 Task: In the sheet Budget Analysis ToolFont size of heading  18 Font style of dataoswald 'Font size of data '9 Alignment of headline & dataAlign center.   Fill color in heading, Red Font color of dataIn the sheet  Budget Worksheetbook
Action: Mouse moved to (331, 147)
Screenshot: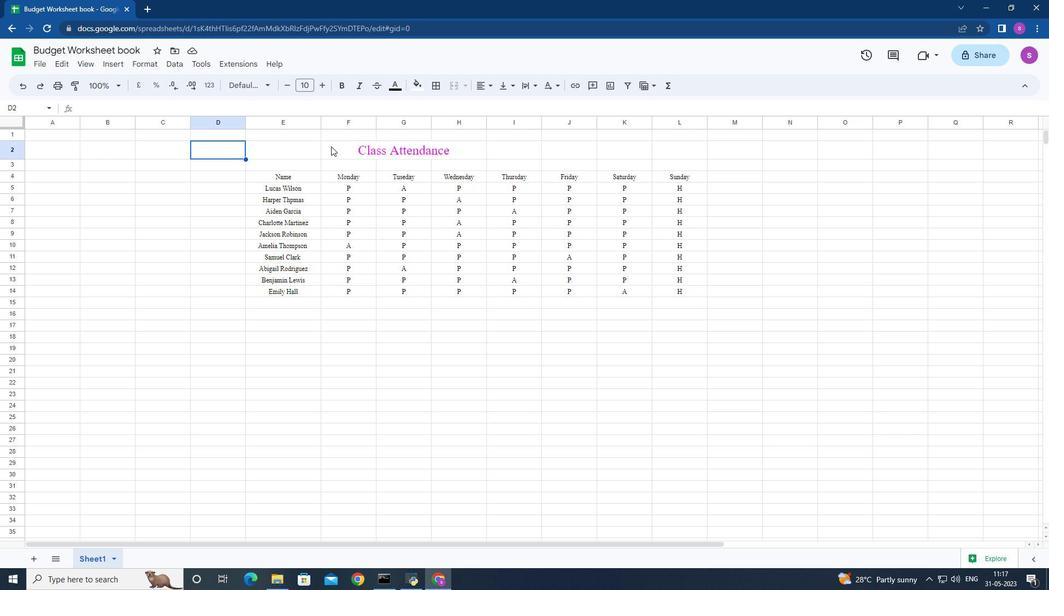 
Action: Mouse pressed left at (331, 147)
Screenshot: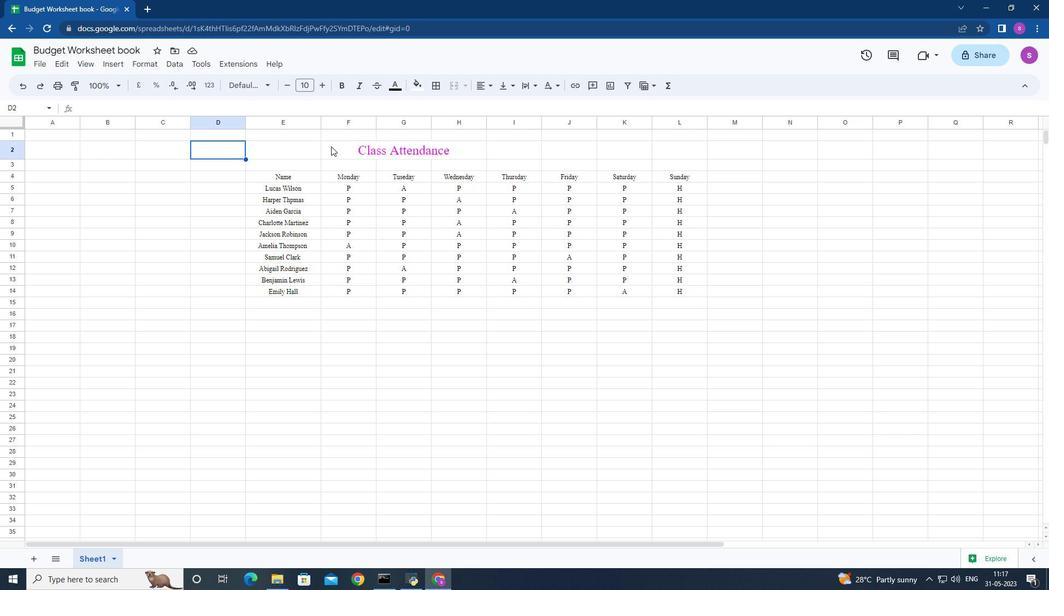 
Action: Mouse moved to (289, 84)
Screenshot: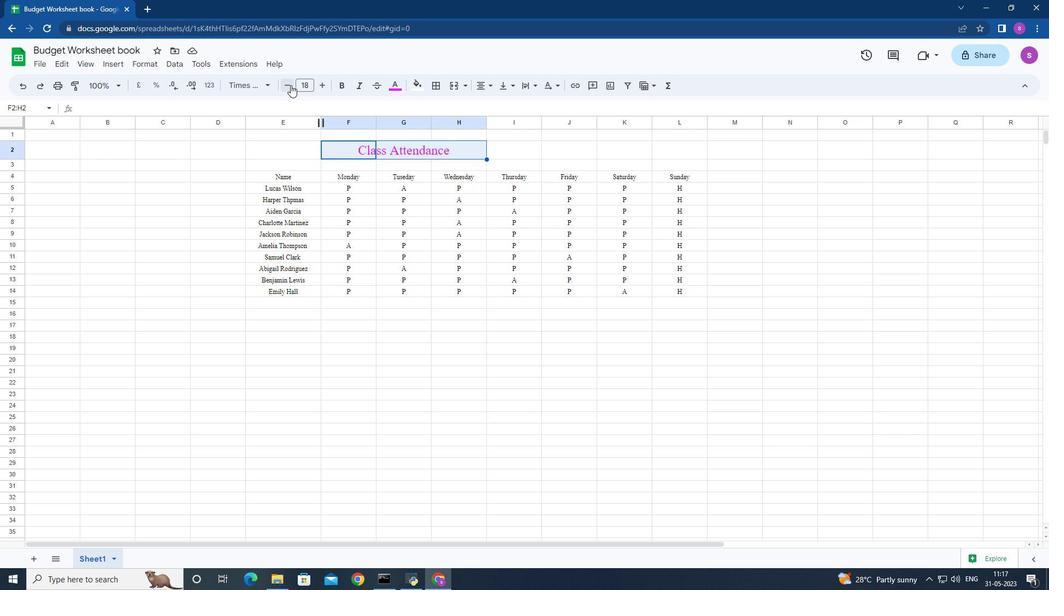 
Action: Mouse pressed left at (289, 84)
Screenshot: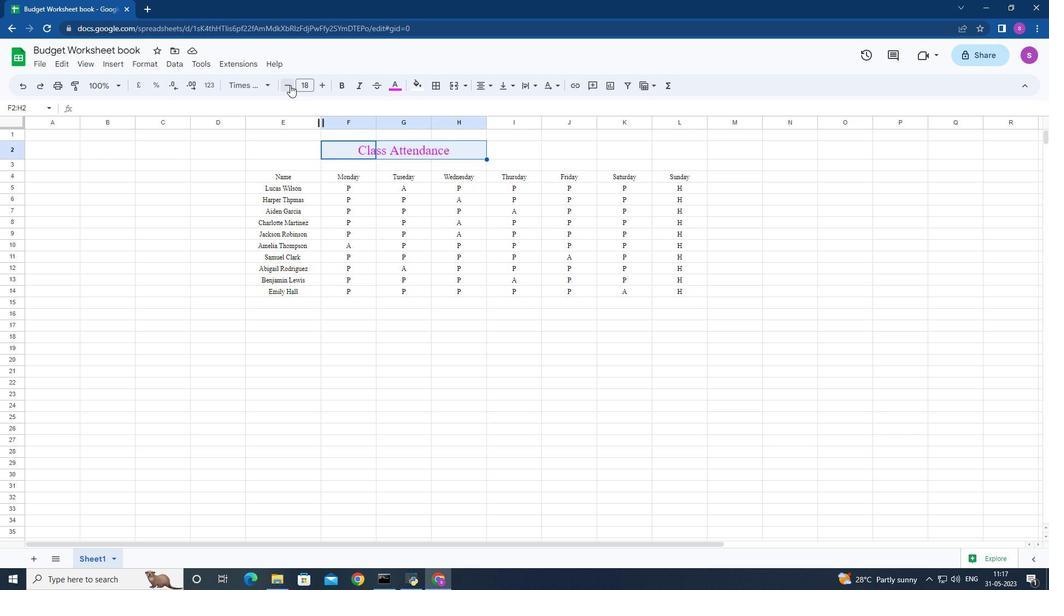 
Action: Mouse moved to (321, 82)
Screenshot: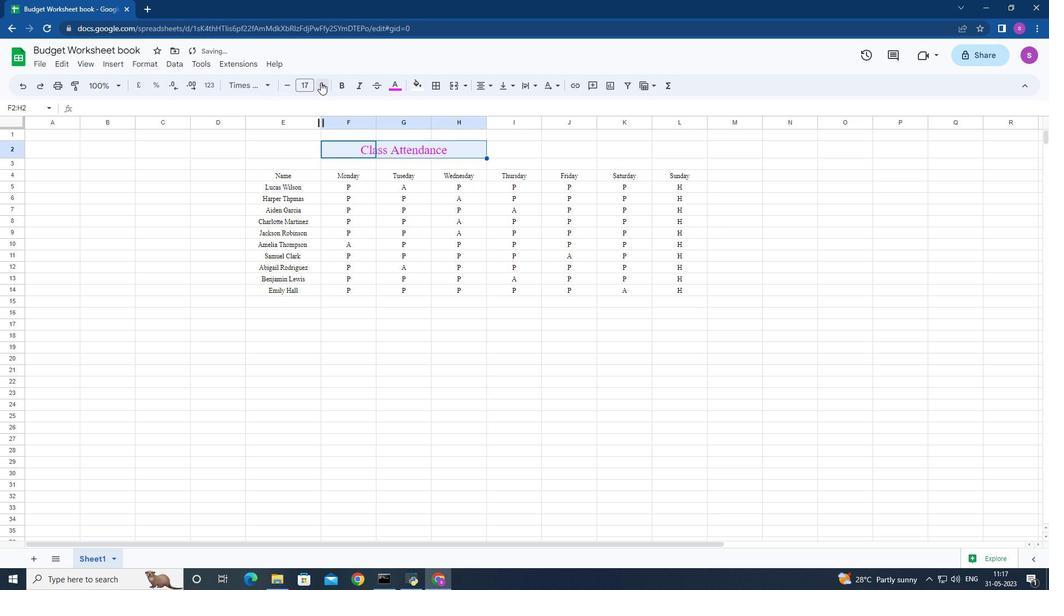 
Action: Mouse pressed left at (321, 82)
Screenshot: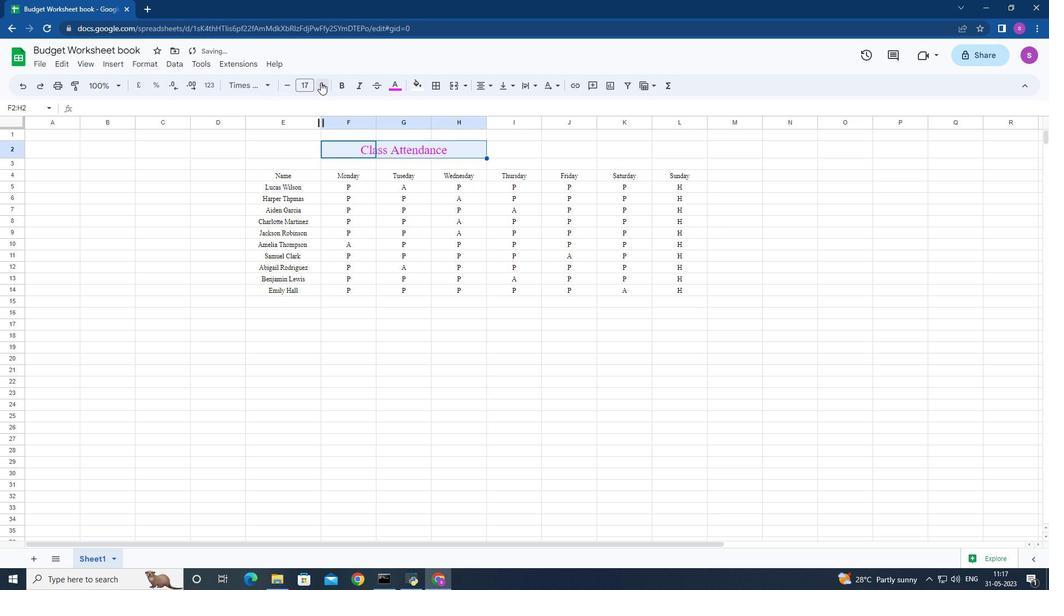 
Action: Mouse moved to (259, 174)
Screenshot: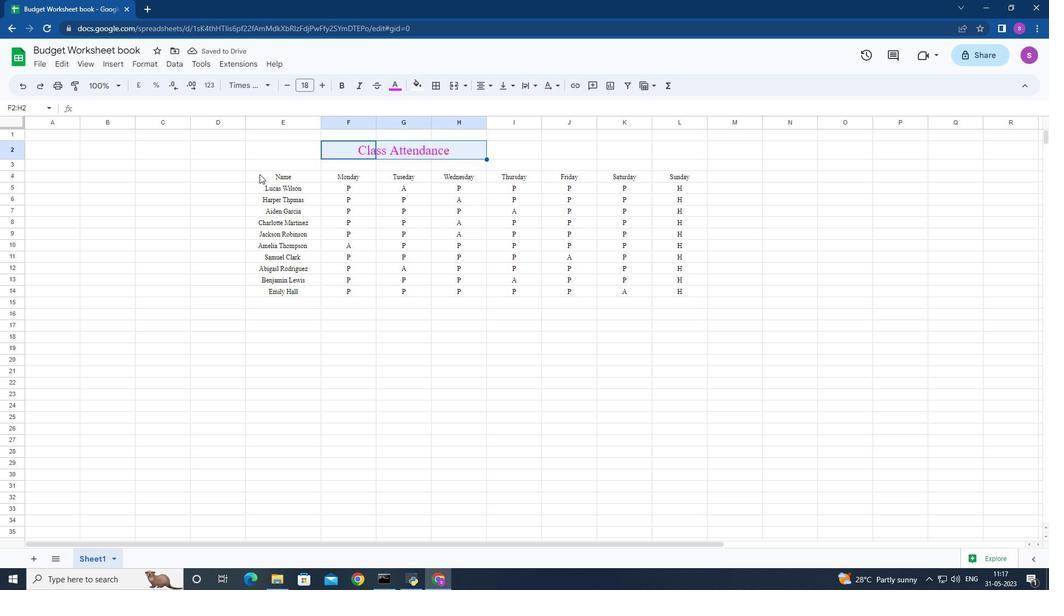 
Action: Mouse pressed left at (259, 174)
Screenshot: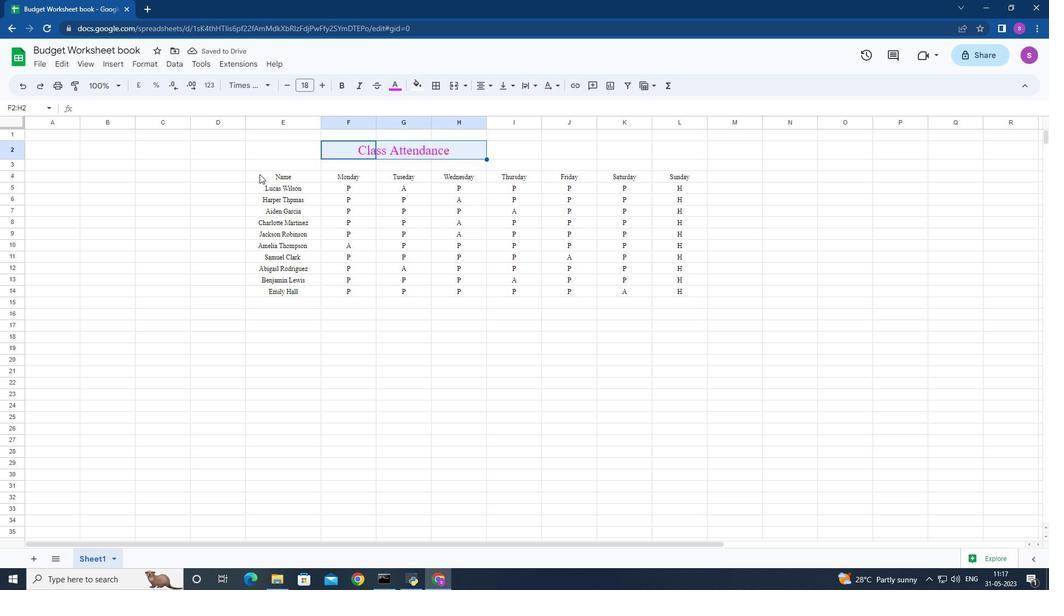 
Action: Mouse moved to (265, 84)
Screenshot: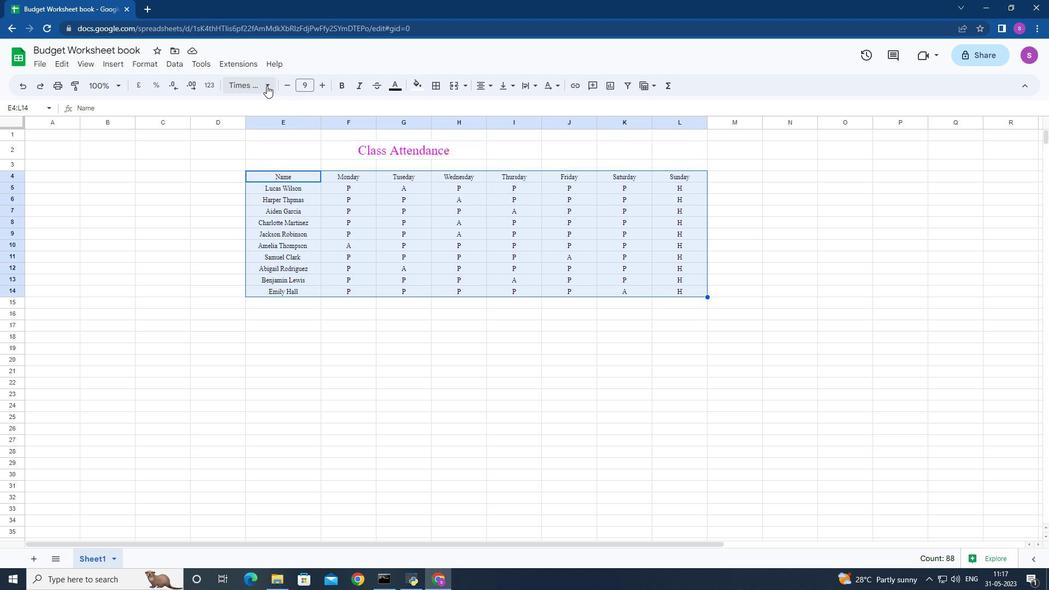 
Action: Mouse pressed left at (265, 84)
Screenshot: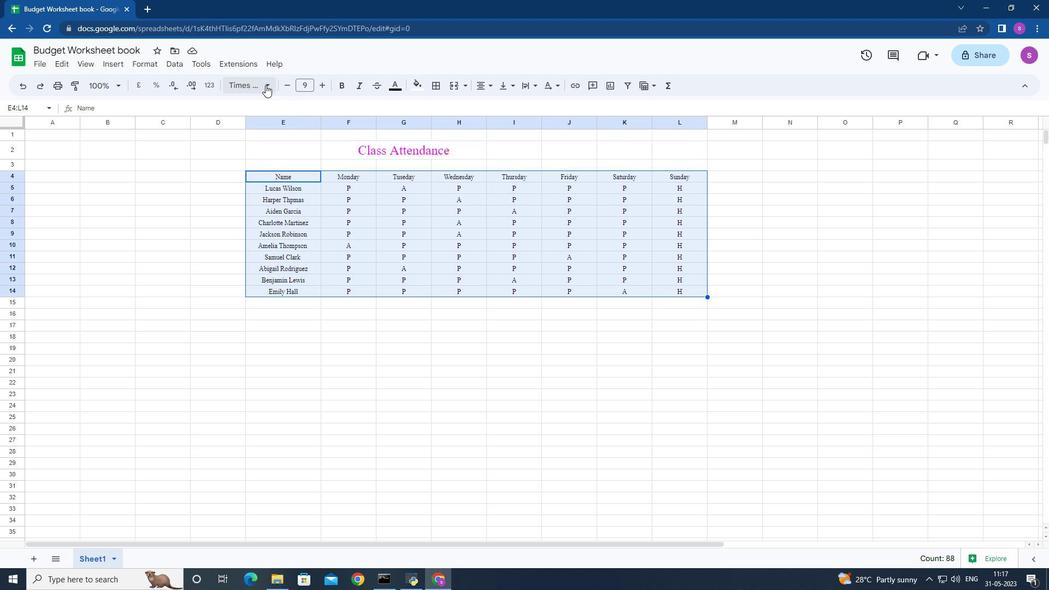 
Action: Mouse moved to (273, 209)
Screenshot: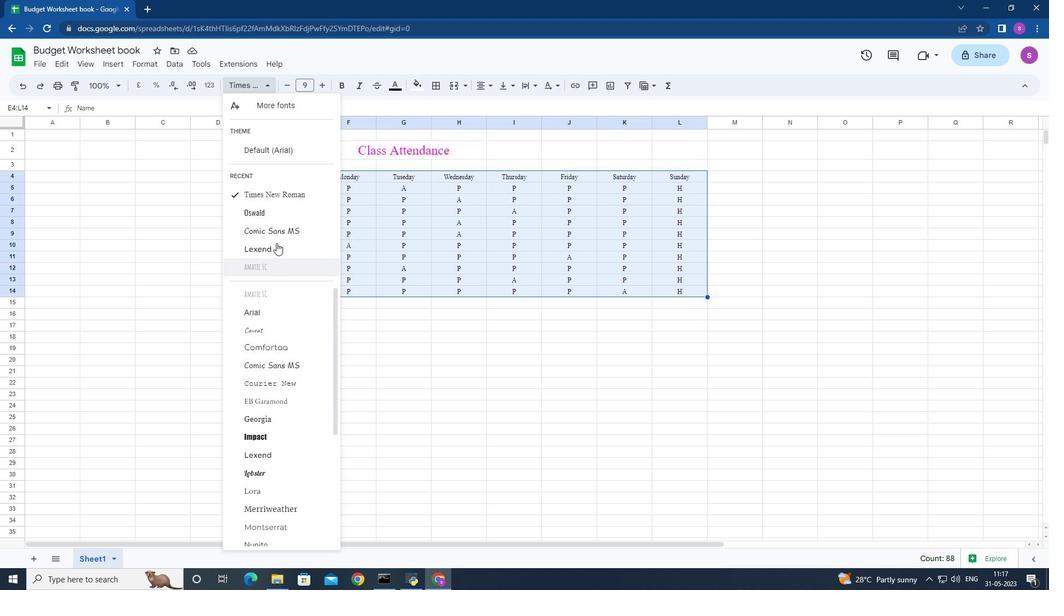 
Action: Mouse pressed left at (273, 209)
Screenshot: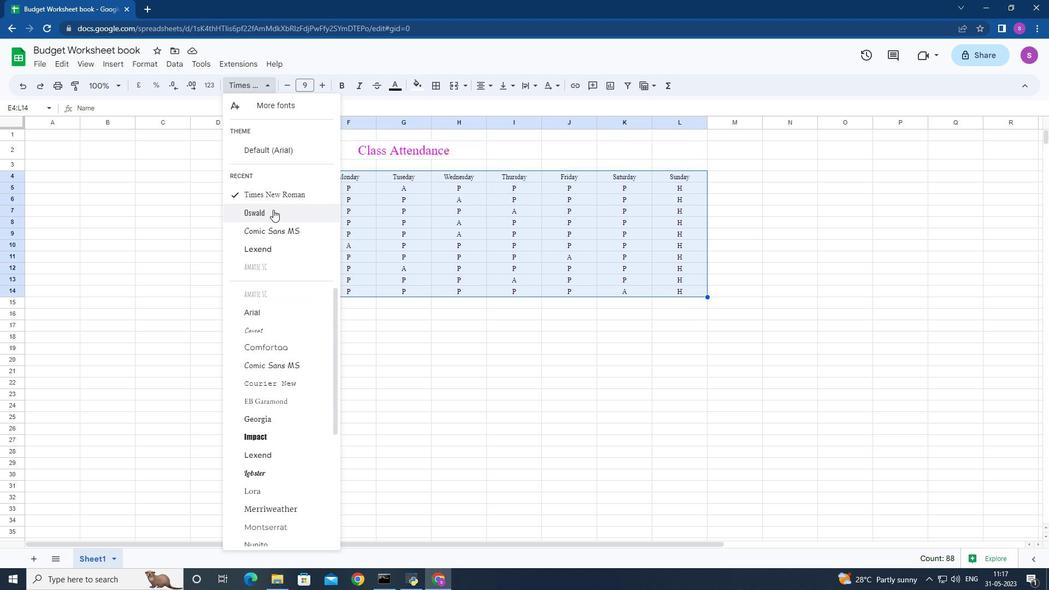 
Action: Mouse moved to (488, 86)
Screenshot: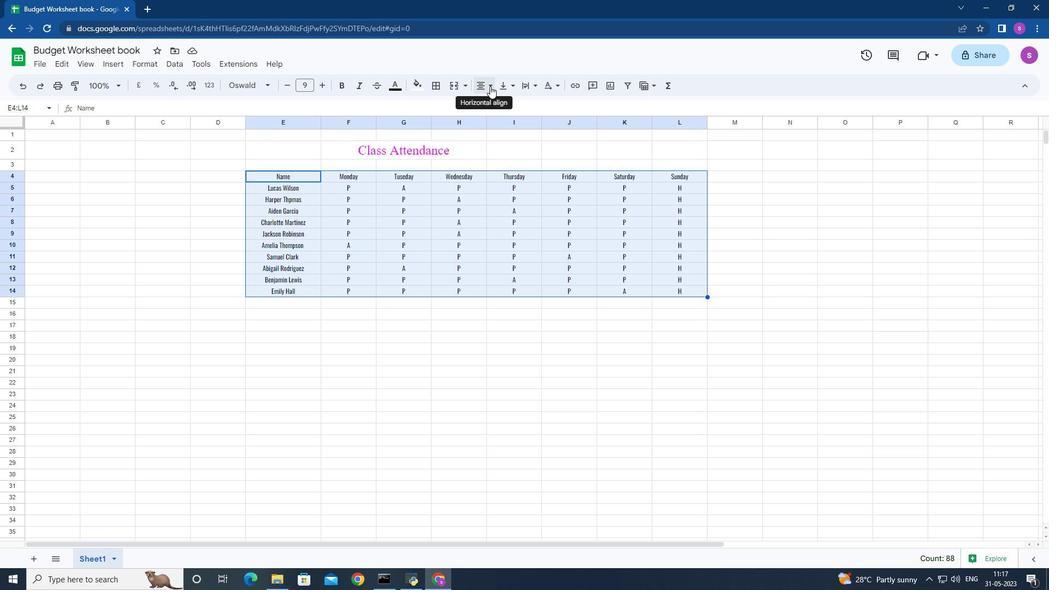 
Action: Mouse pressed left at (488, 86)
Screenshot: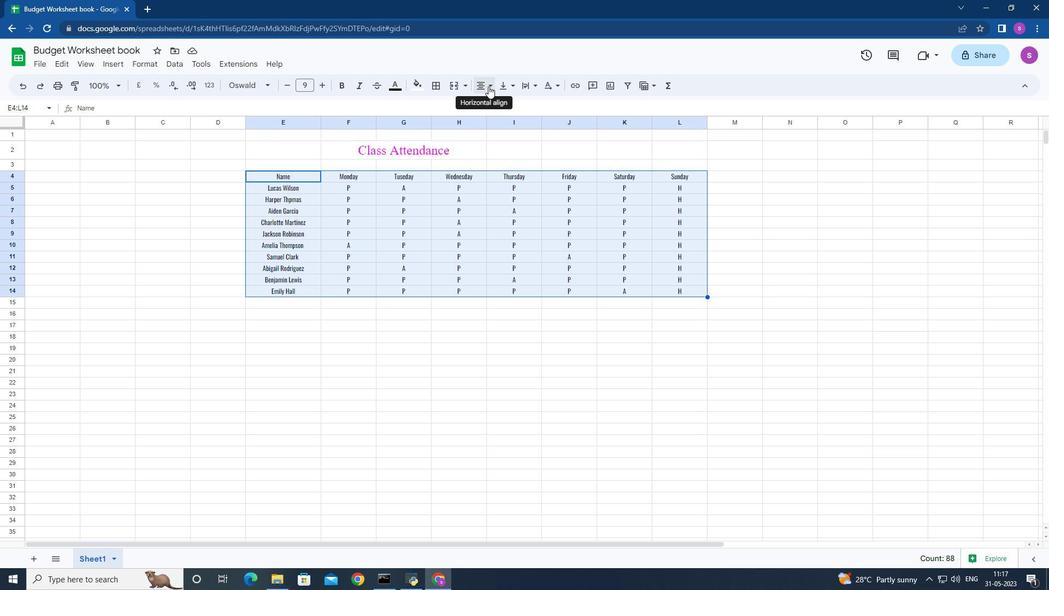
Action: Mouse moved to (501, 108)
Screenshot: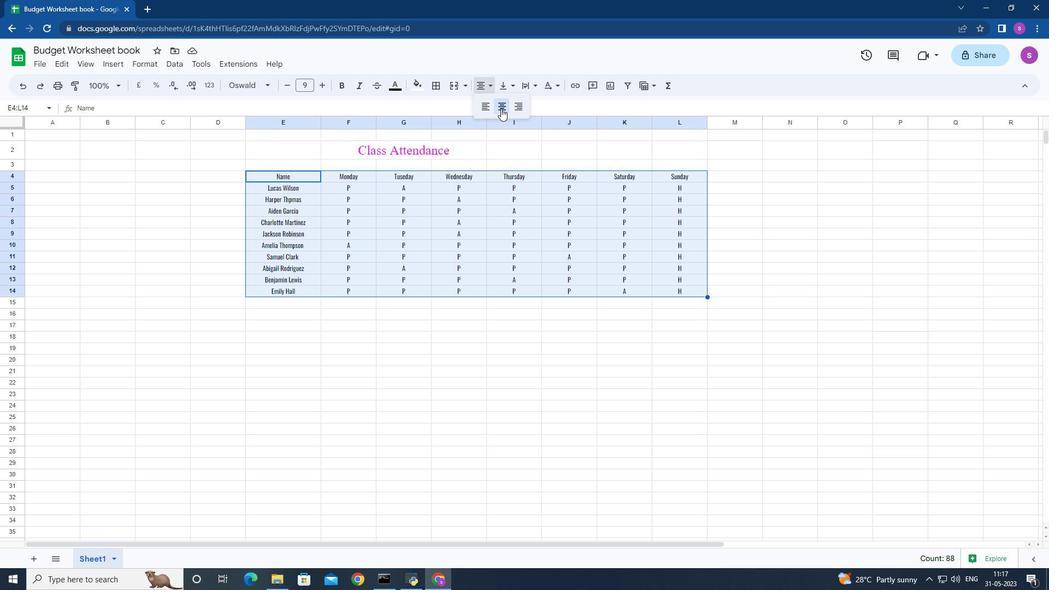
Action: Mouse pressed left at (501, 108)
Screenshot: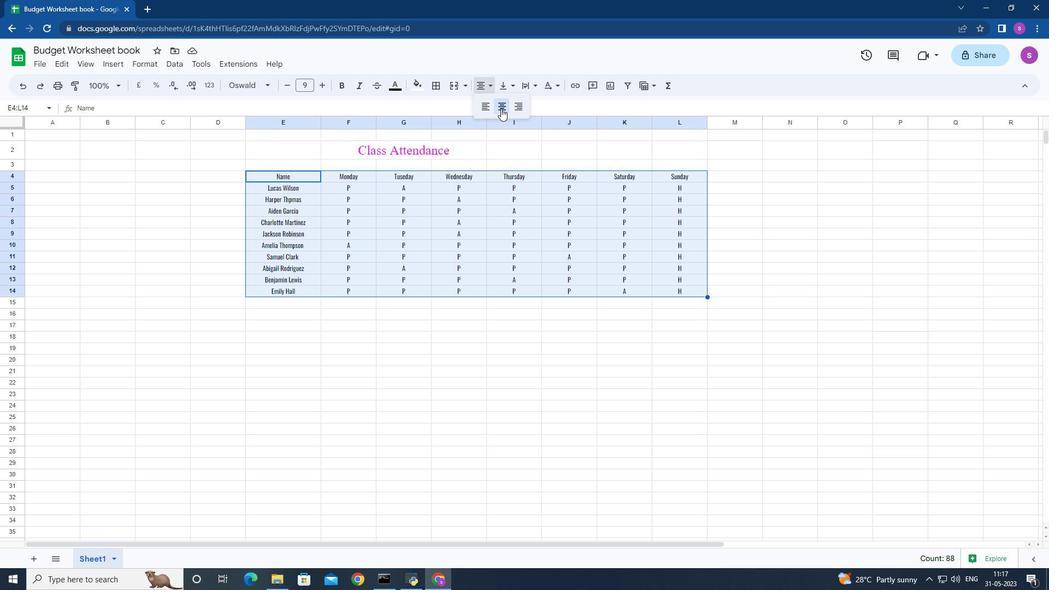 
Action: Mouse moved to (397, 86)
Screenshot: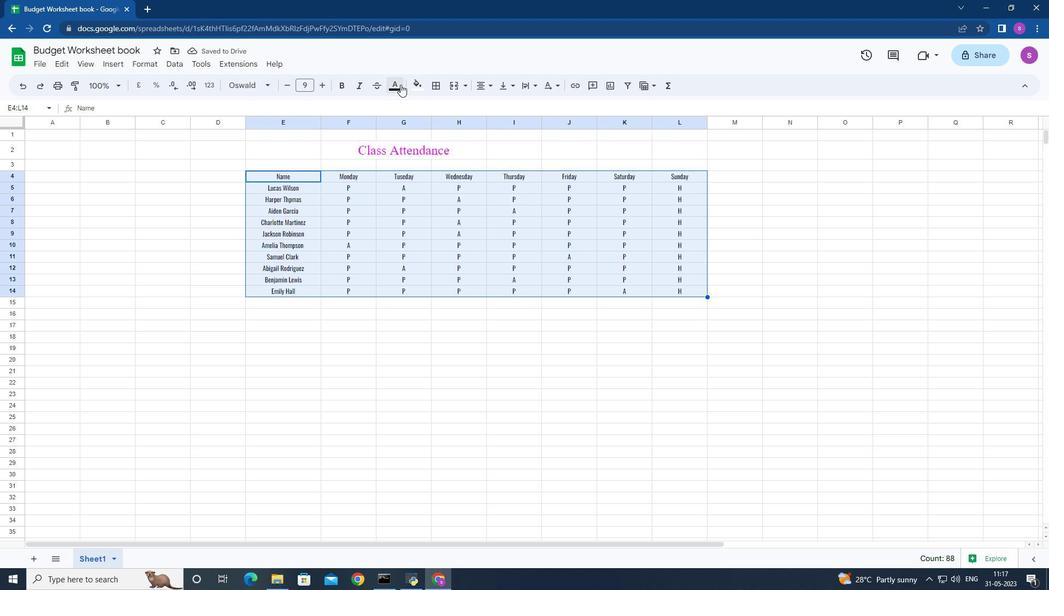 
Action: Mouse pressed left at (397, 86)
Screenshot: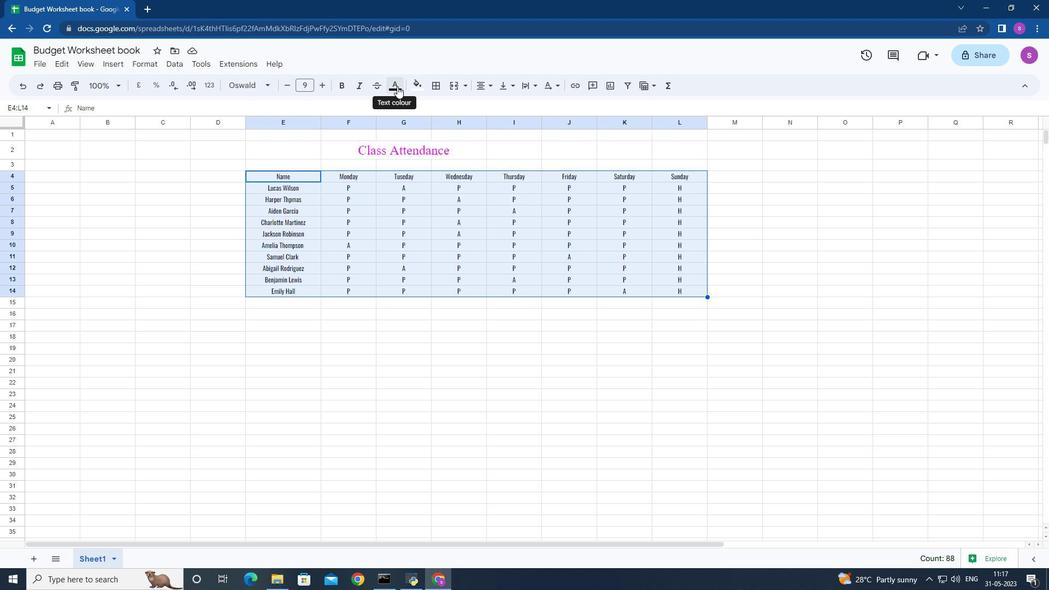 
Action: Mouse moved to (409, 136)
Screenshot: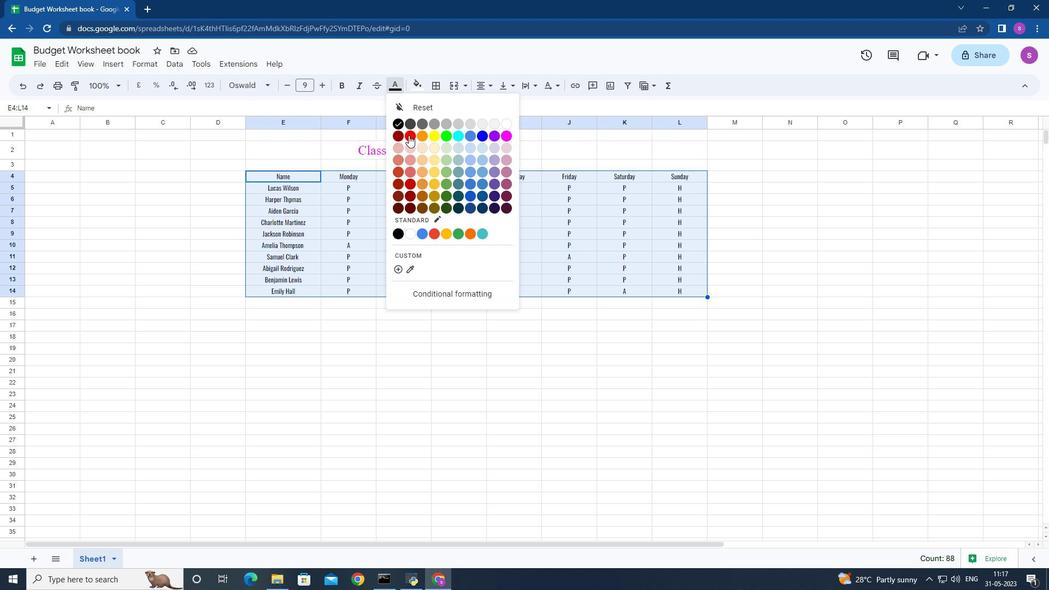 
Action: Mouse pressed left at (409, 136)
Screenshot: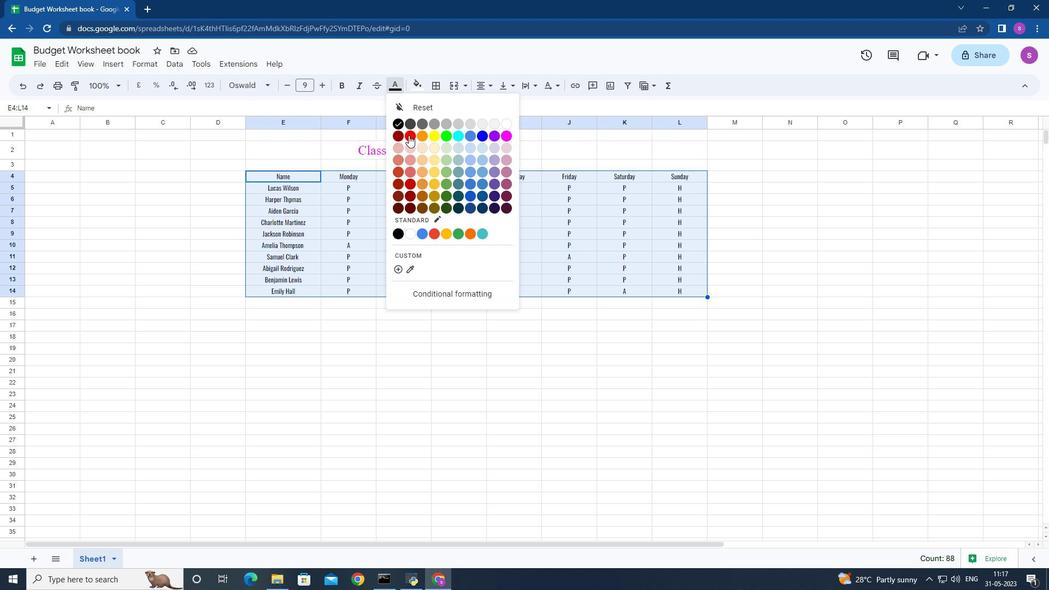 
Action: Mouse moved to (348, 144)
Screenshot: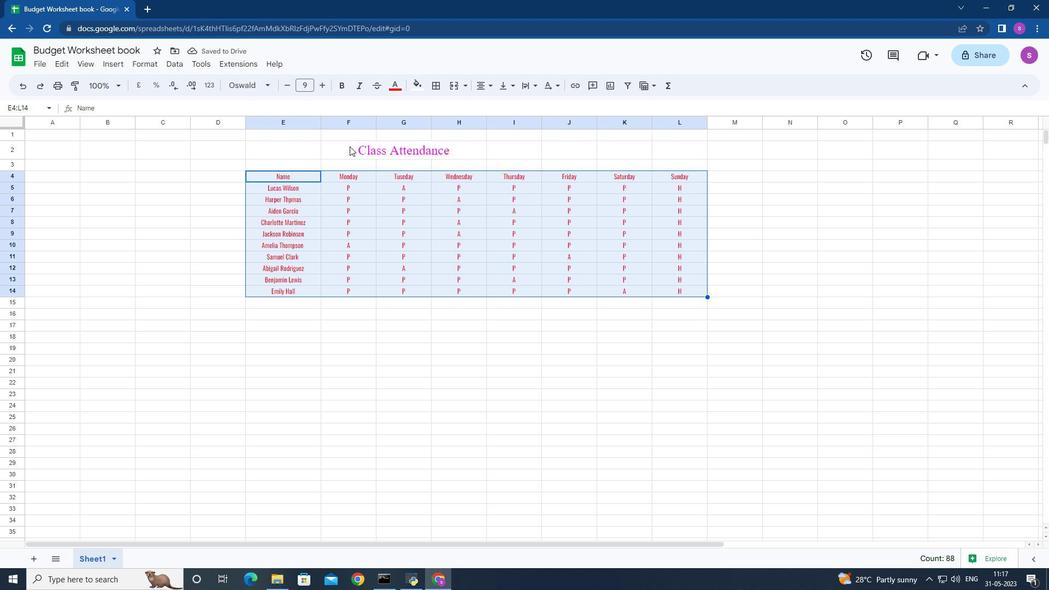 
Action: Mouse pressed left at (348, 144)
Screenshot: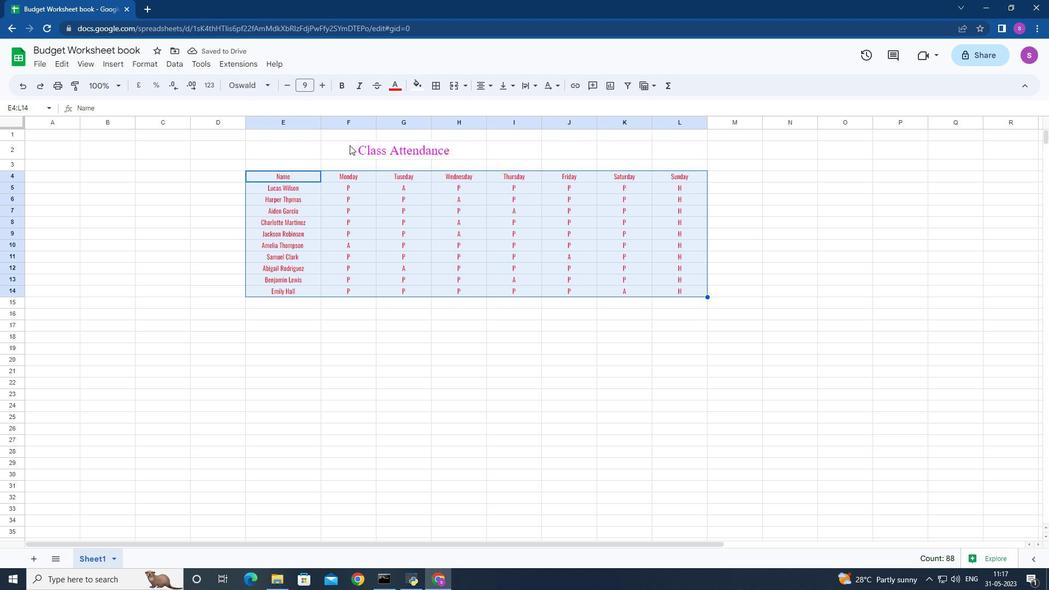 
Action: Mouse moved to (414, 85)
Screenshot: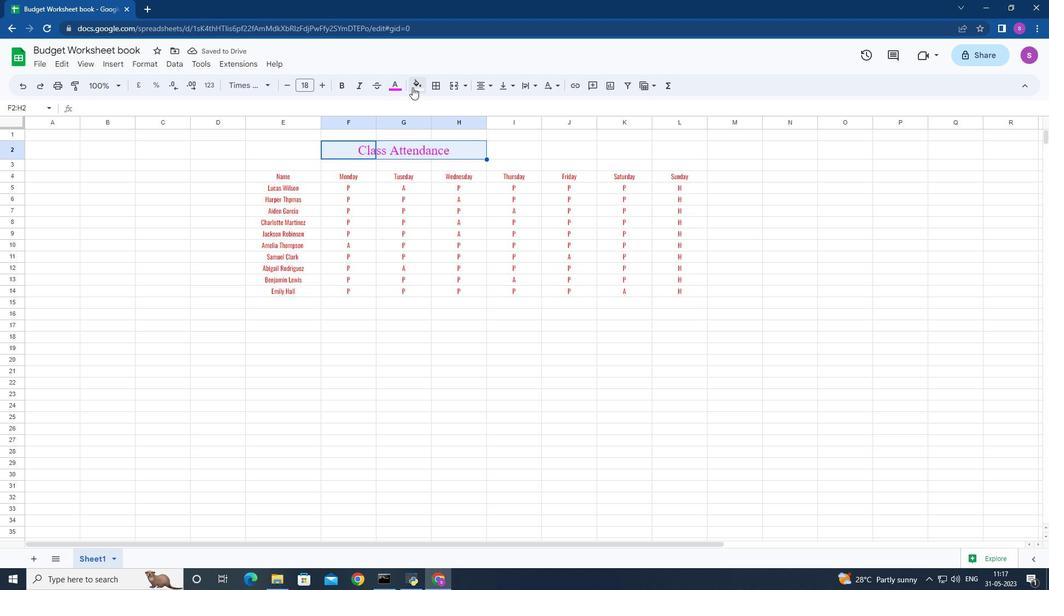 
Action: Mouse pressed left at (414, 85)
Screenshot: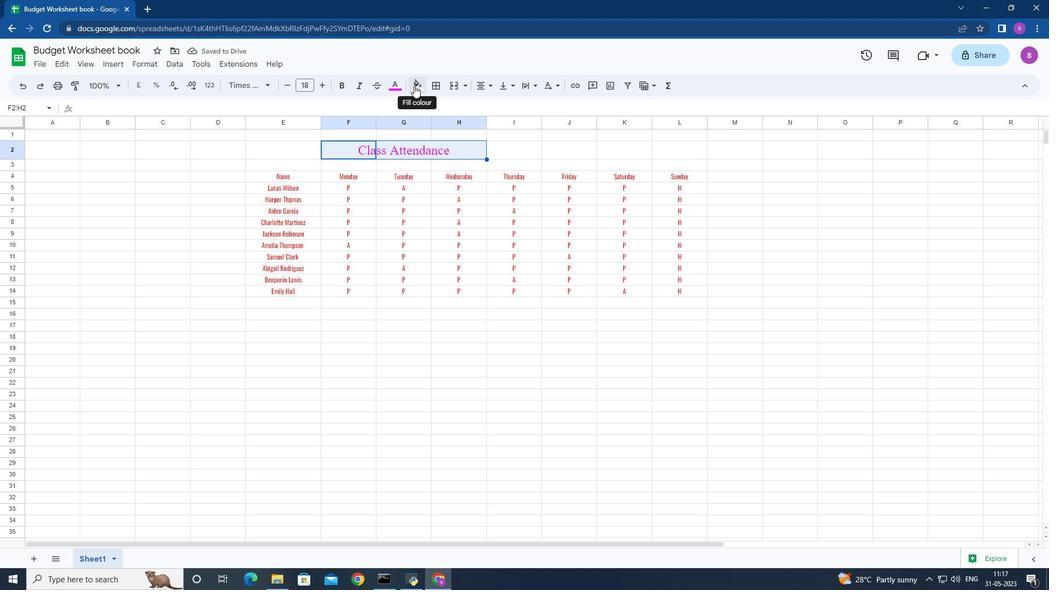 
Action: Mouse moved to (432, 132)
Screenshot: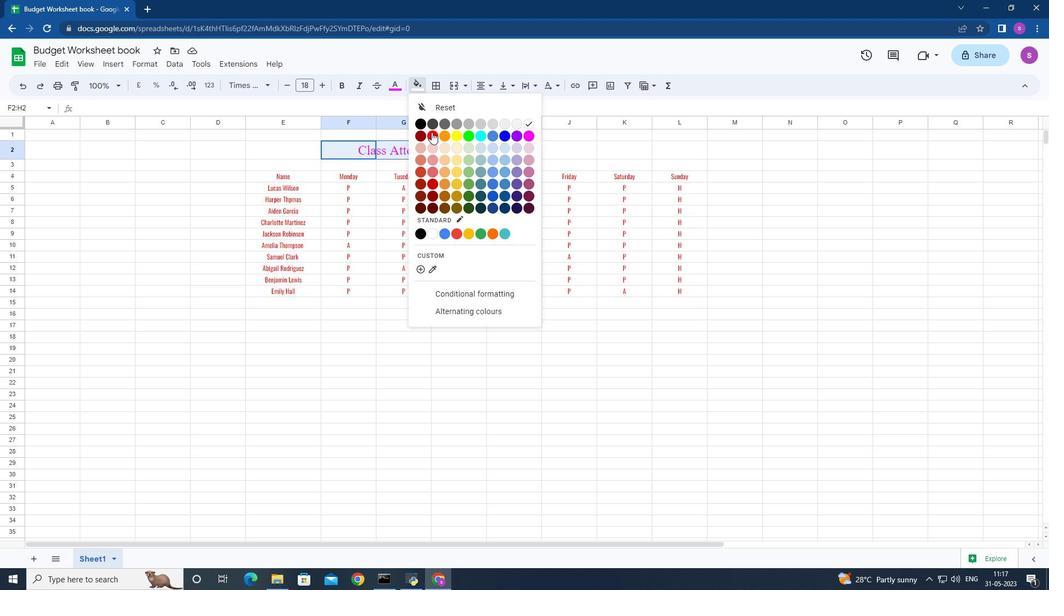 
Action: Mouse pressed left at (432, 132)
Screenshot: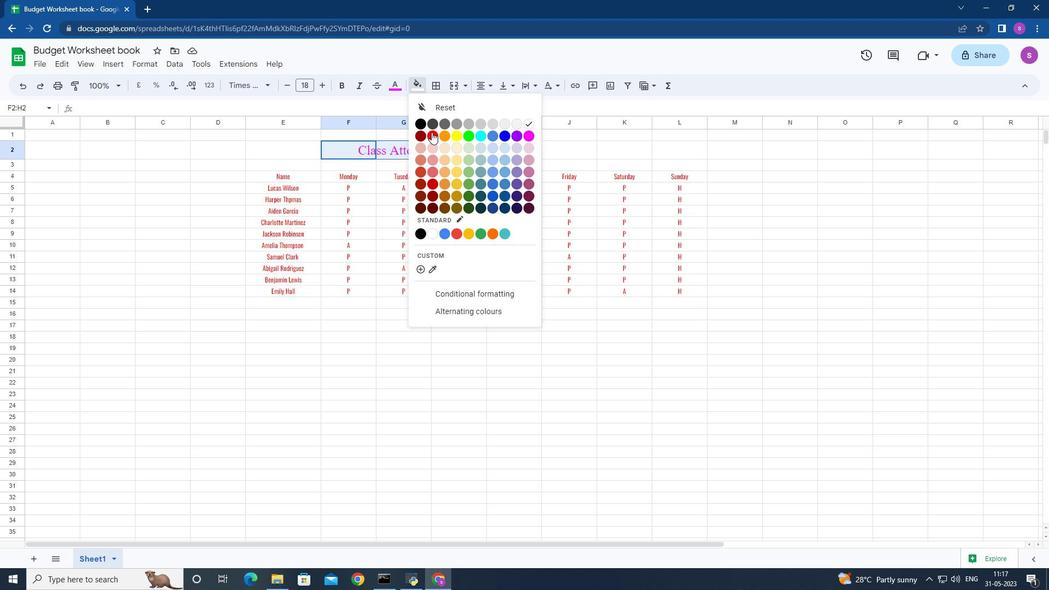 
Action: Mouse moved to (713, 174)
Screenshot: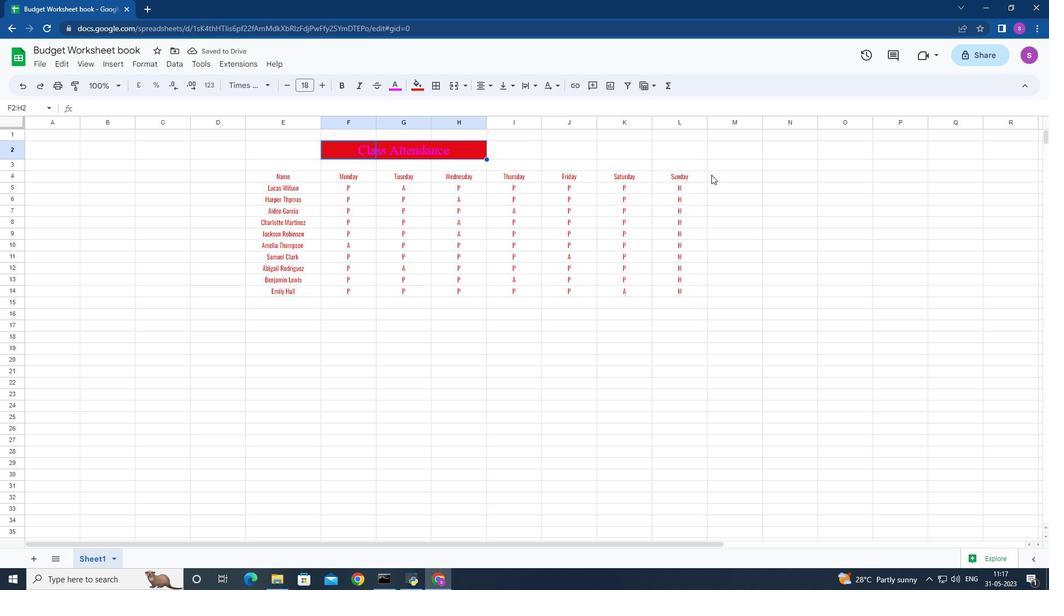 
Action: Mouse pressed left at (713, 174)
Screenshot: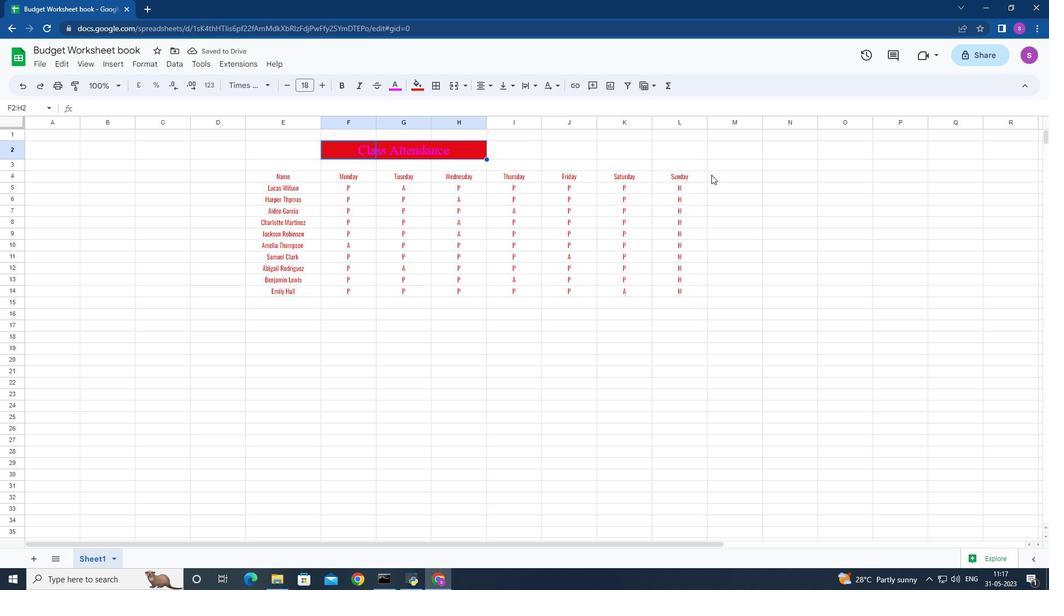 
Action: Mouse moved to (753, 229)
Screenshot: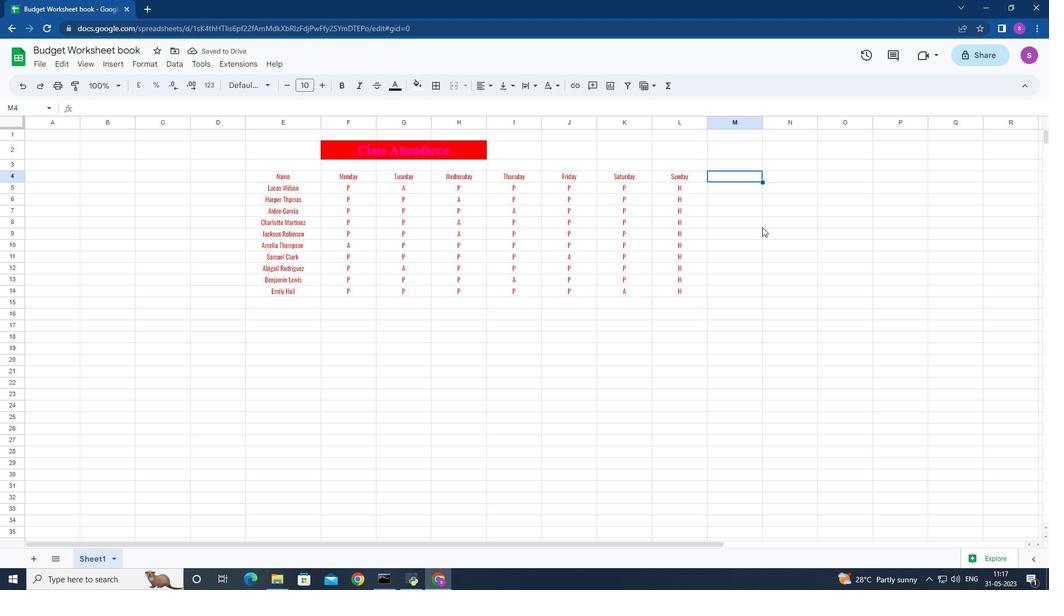 
